Task: For heading Arial with bold.  font size for heading22,  'Change the font style of data to'Arial Narrow.  and font size to 14,  Change the alignment of both headline & data to Align middle.  In the sheet  Budget Spreadsheet Sheet Template Workbook
Action: Mouse moved to (31, 82)
Screenshot: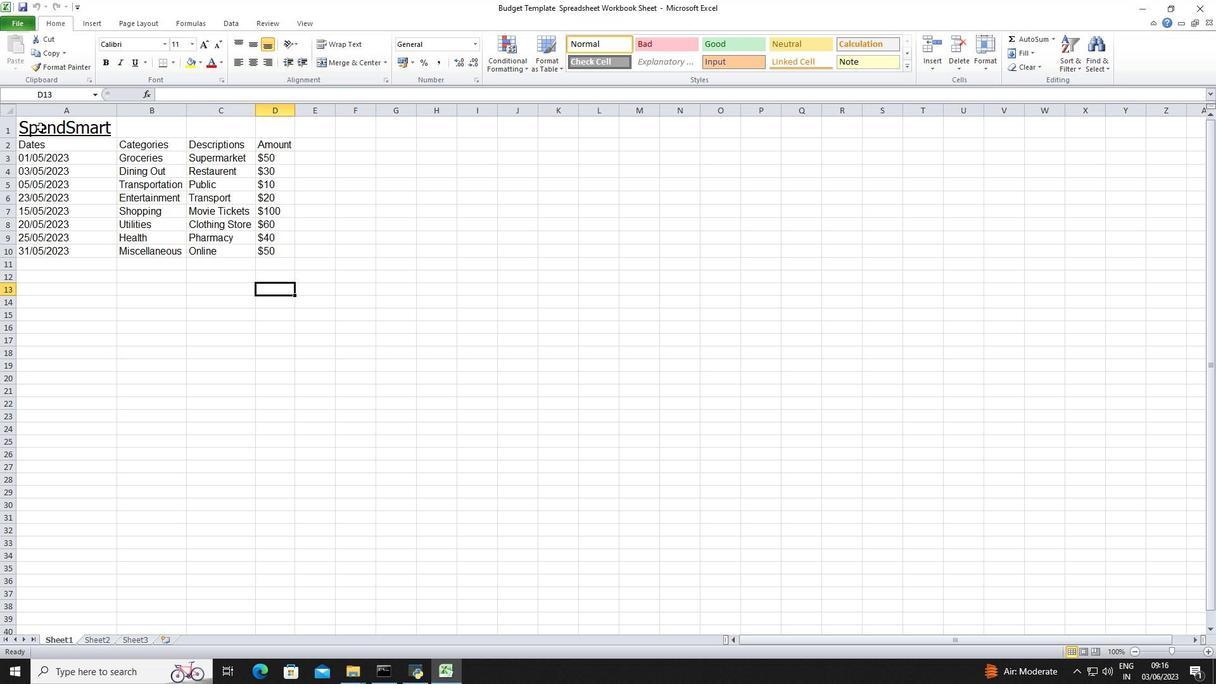 
Action: Mouse pressed left at (31, 82)
Screenshot: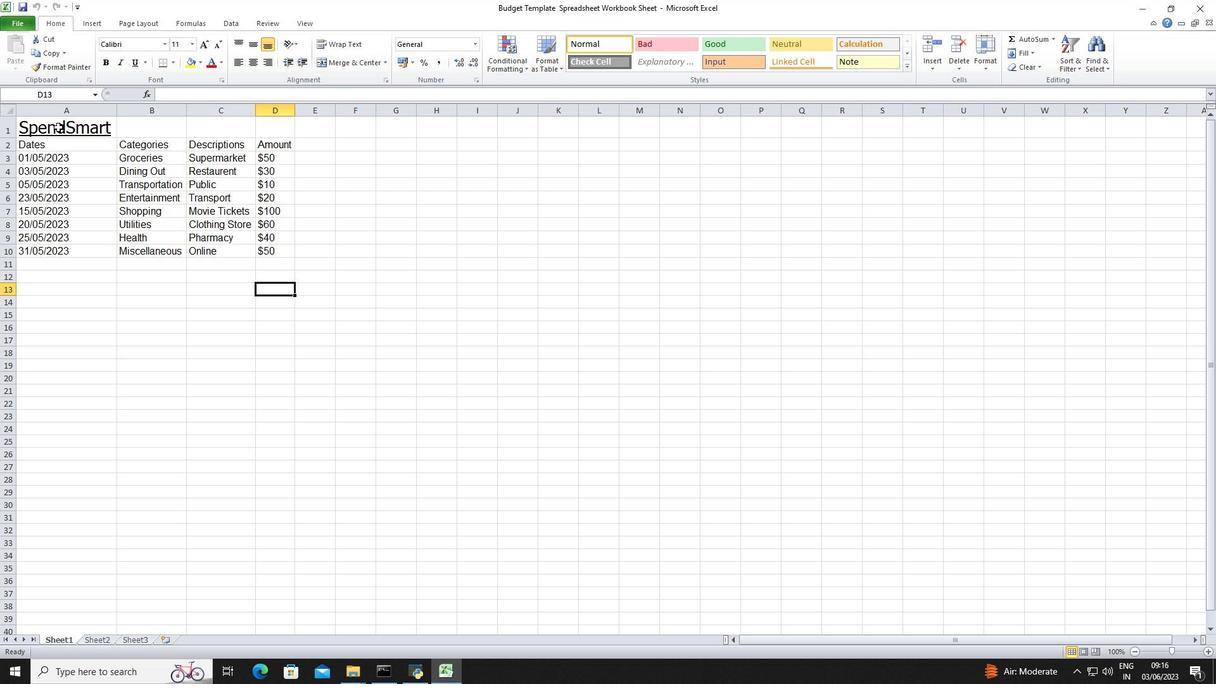 
Action: Mouse moved to (93, 82)
Screenshot: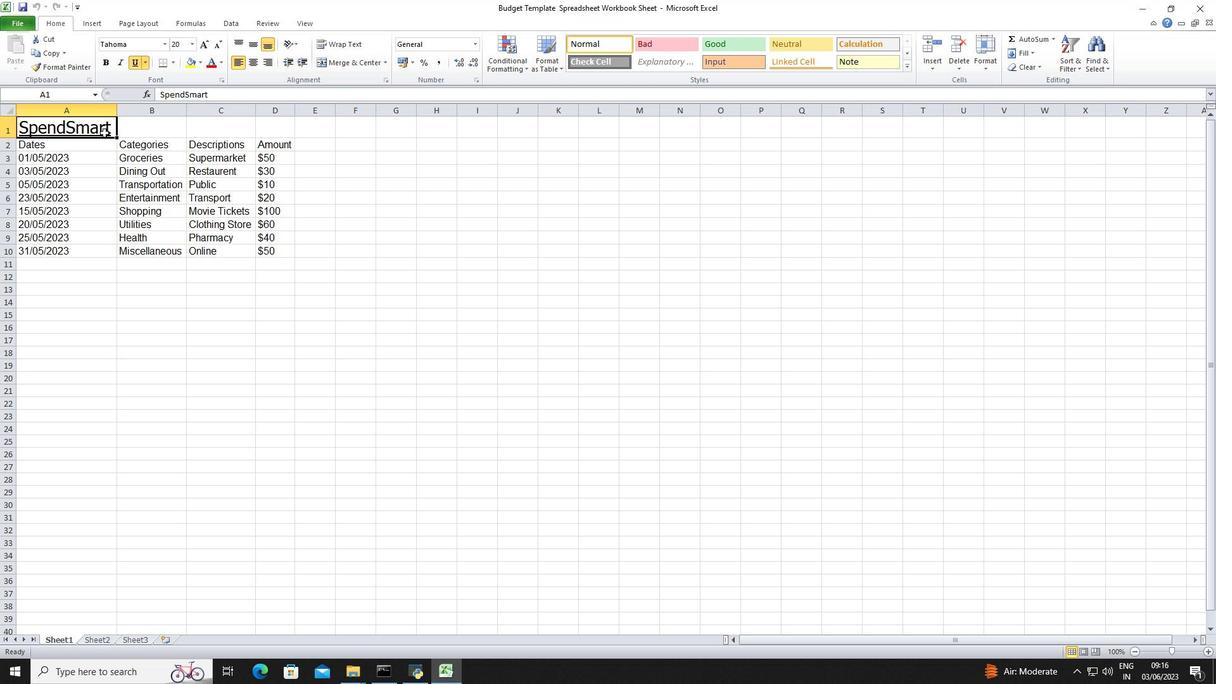 
Action: Mouse pressed left at (93, 82)
Screenshot: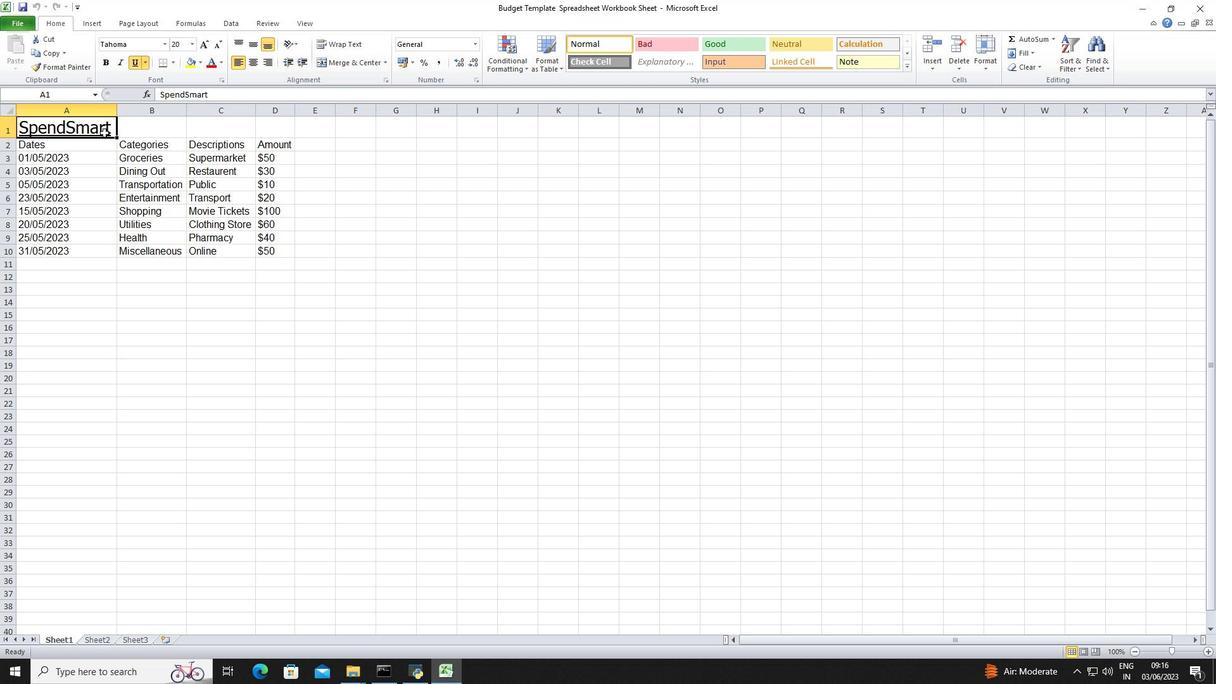 
Action: Mouse moved to (136, 80)
Screenshot: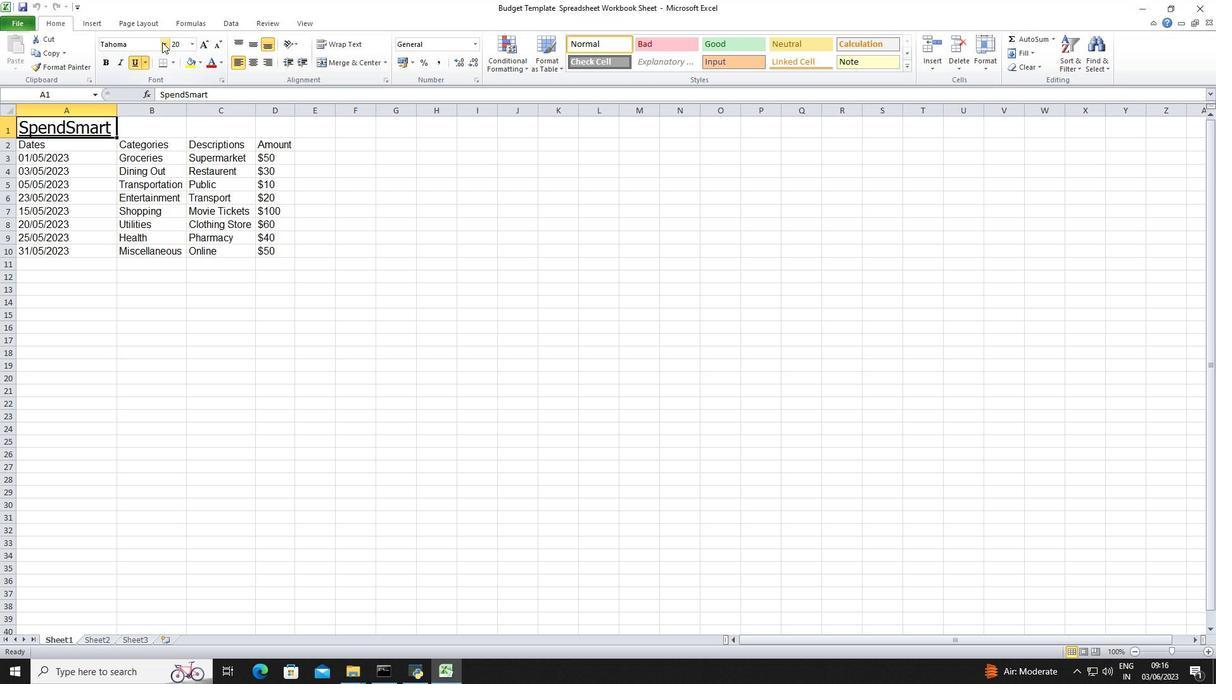 
Action: Mouse pressed left at (136, 80)
Screenshot: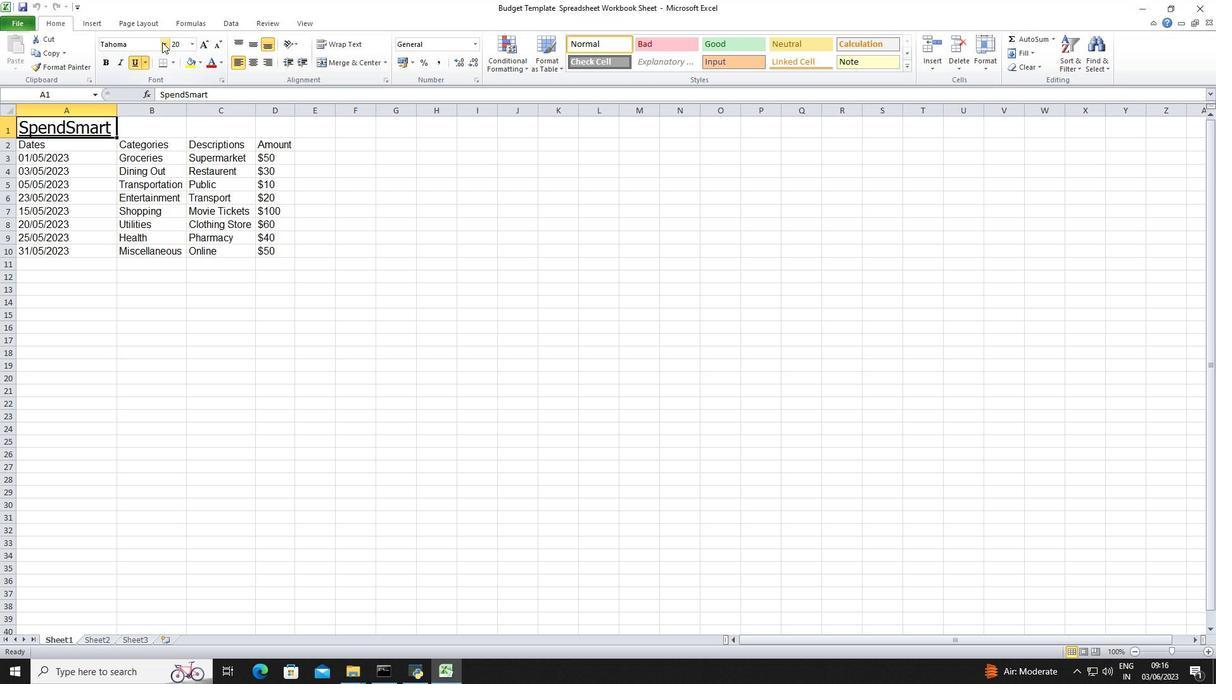 
Action: Mouse moved to (121, 80)
Screenshot: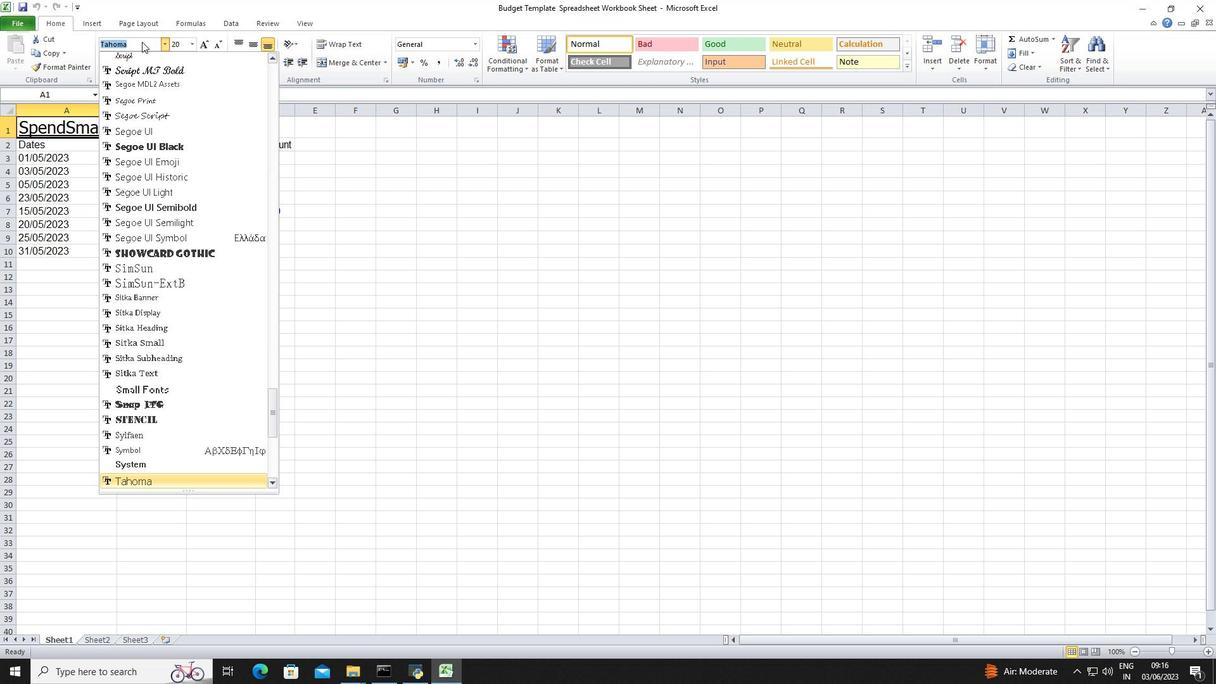 
Action: Key pressed <Key.shift>At<Key.backspace>rial<Key.enter>
Screenshot: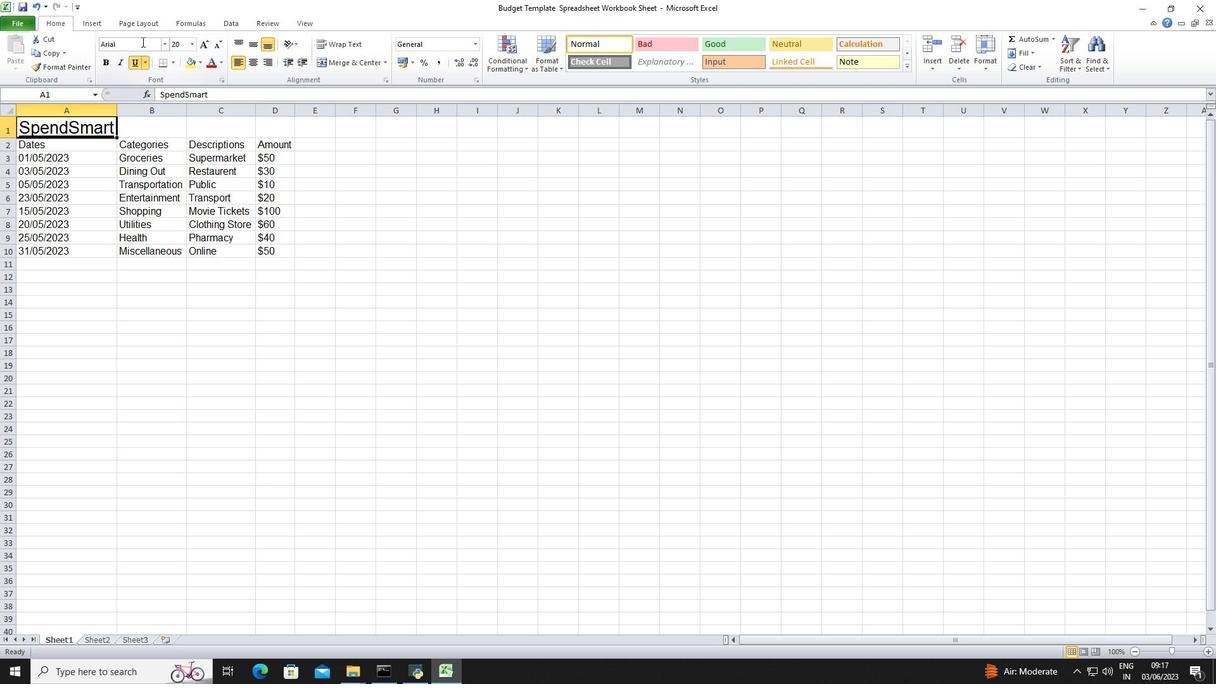 
Action: Mouse moved to (95, 81)
Screenshot: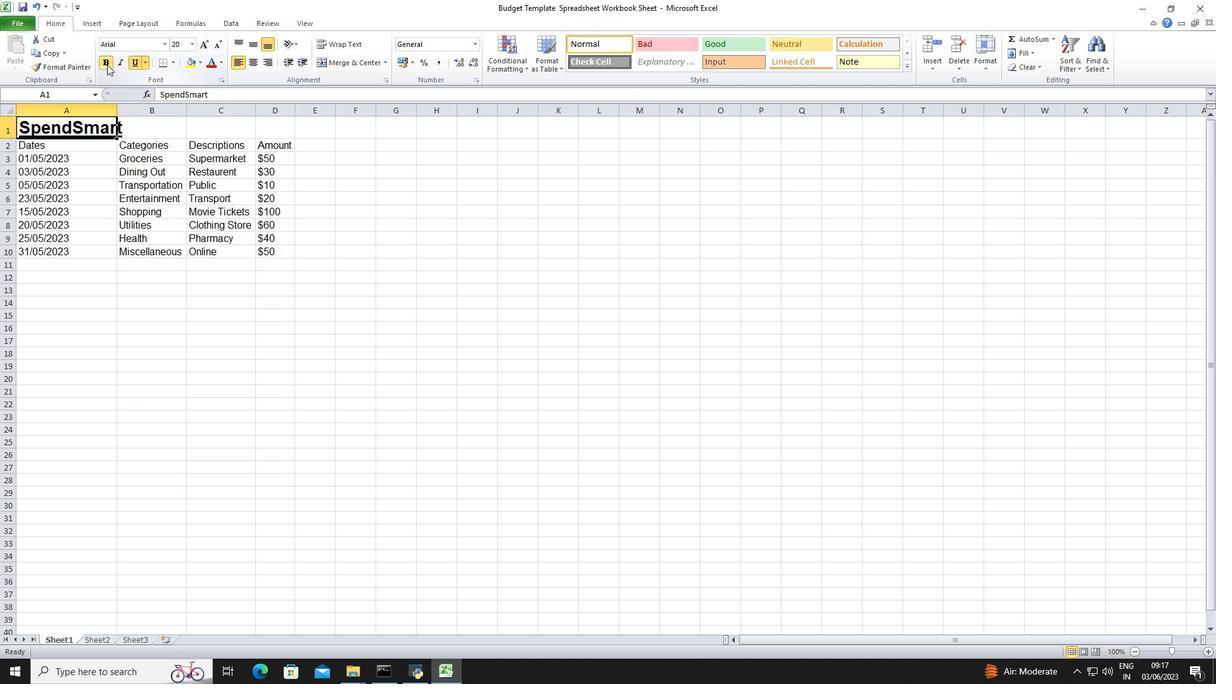 
Action: Mouse pressed left at (95, 81)
Screenshot: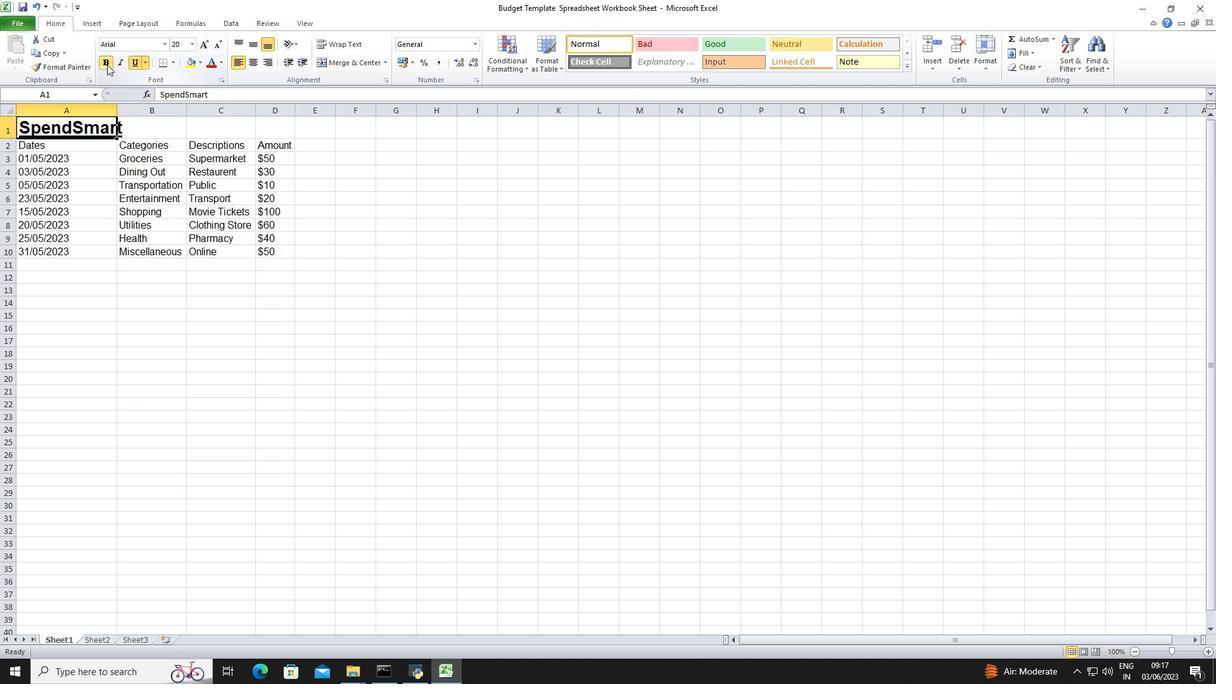 
Action: Mouse moved to (157, 80)
Screenshot: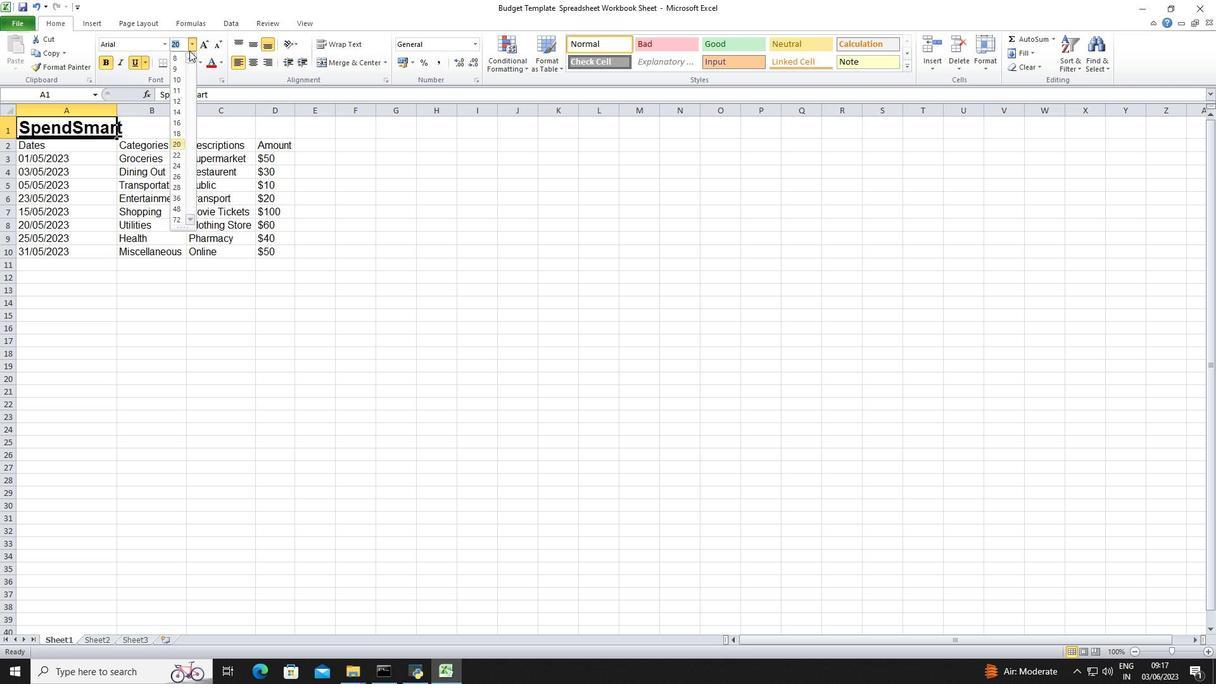 
Action: Mouse pressed left at (157, 80)
Screenshot: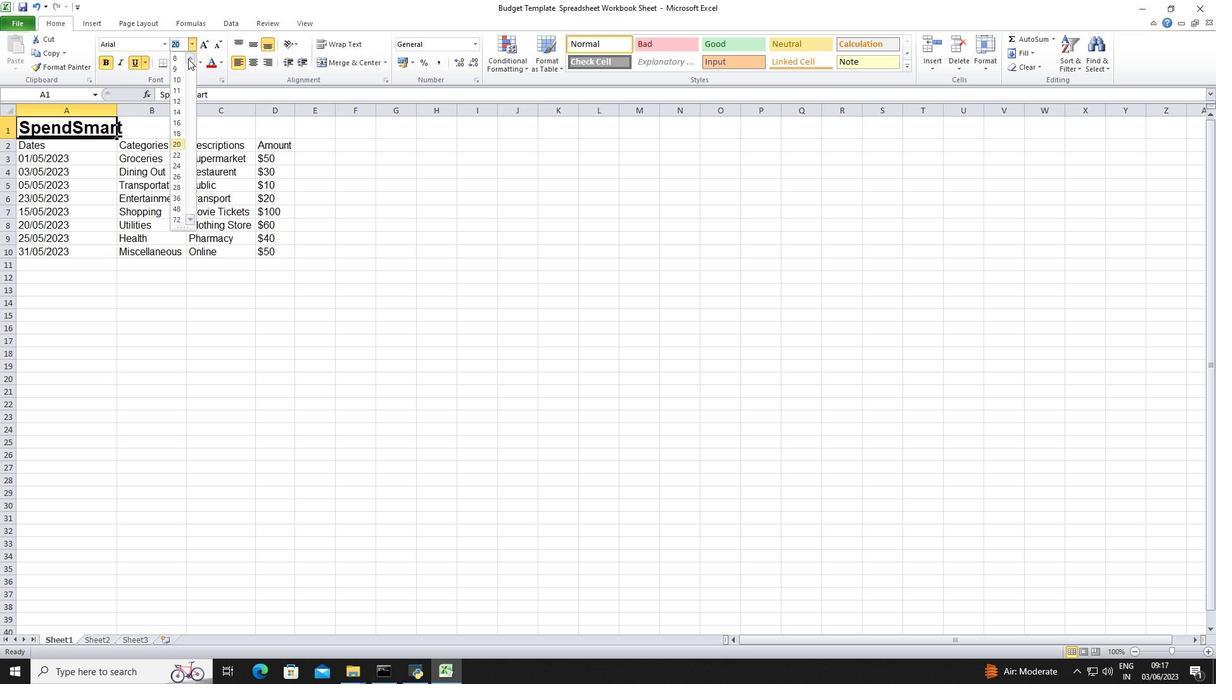 
Action: Mouse moved to (148, 83)
Screenshot: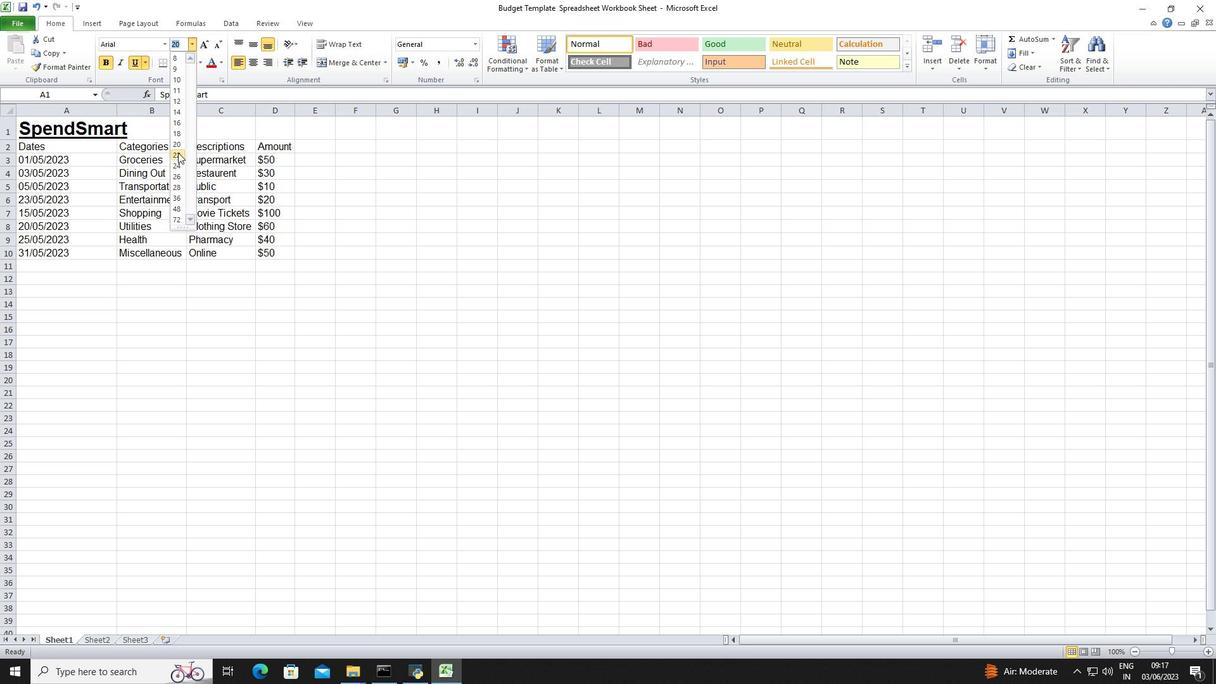 
Action: Mouse pressed left at (148, 83)
Screenshot: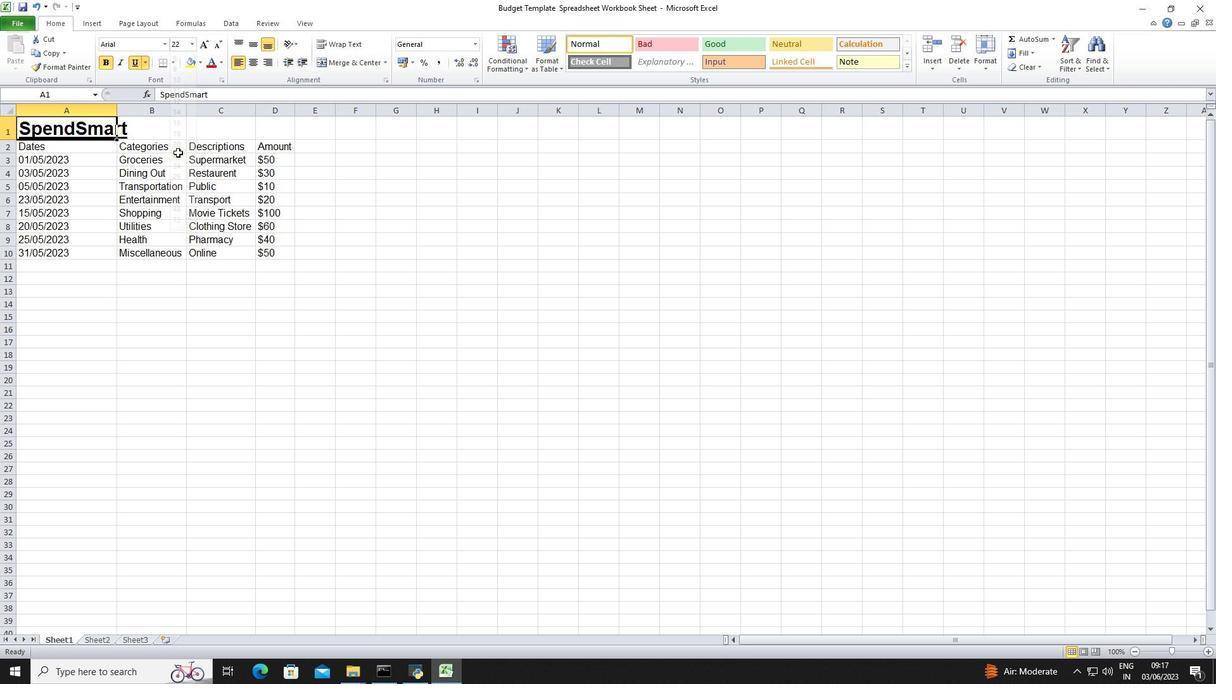 
Action: Mouse moved to (65, 83)
Screenshot: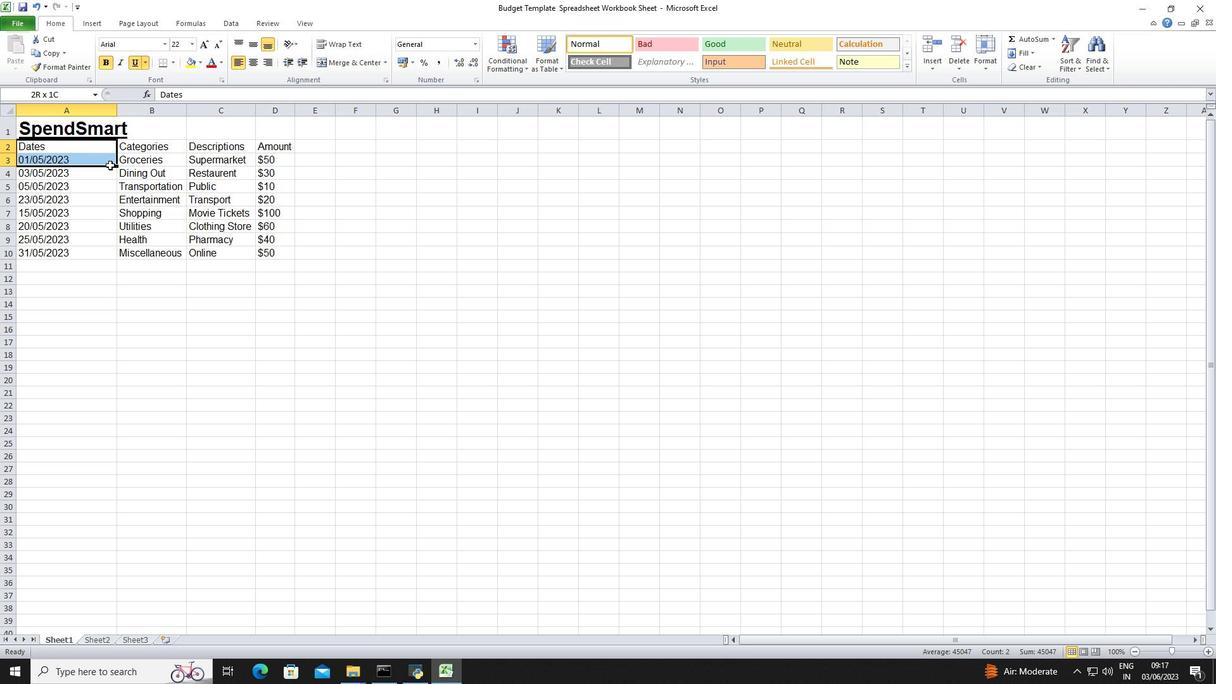 
Action: Mouse pressed left at (65, 83)
Screenshot: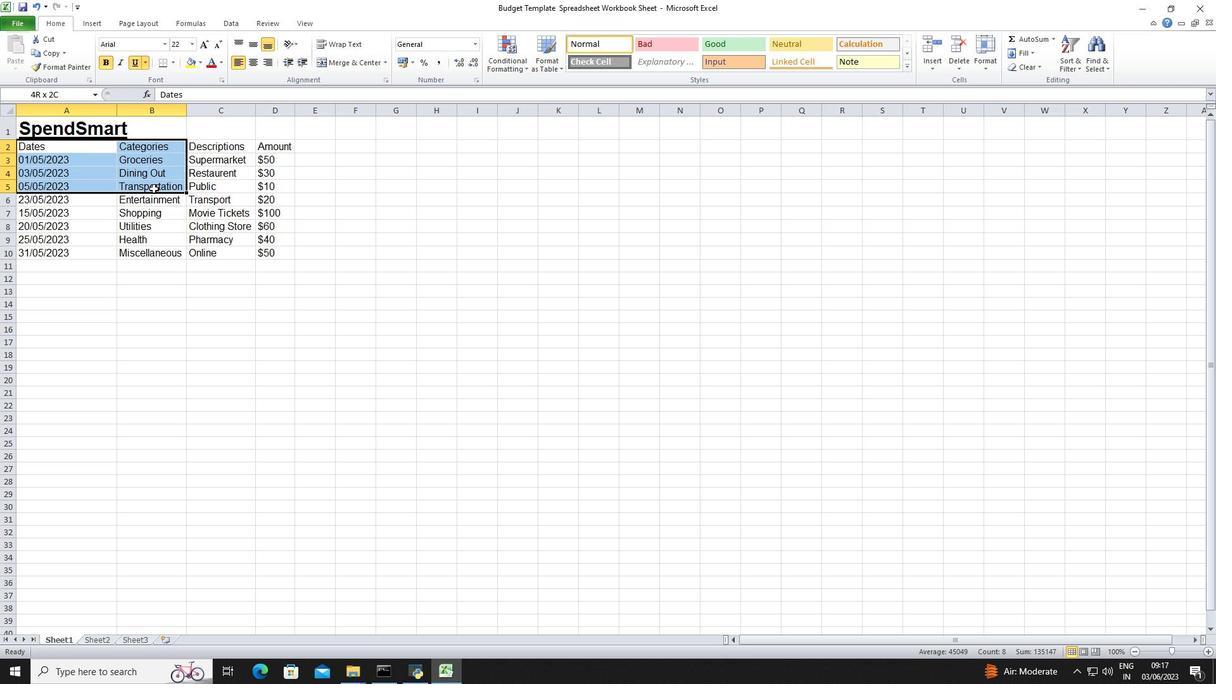 
Action: Mouse moved to (112, 80)
Screenshot: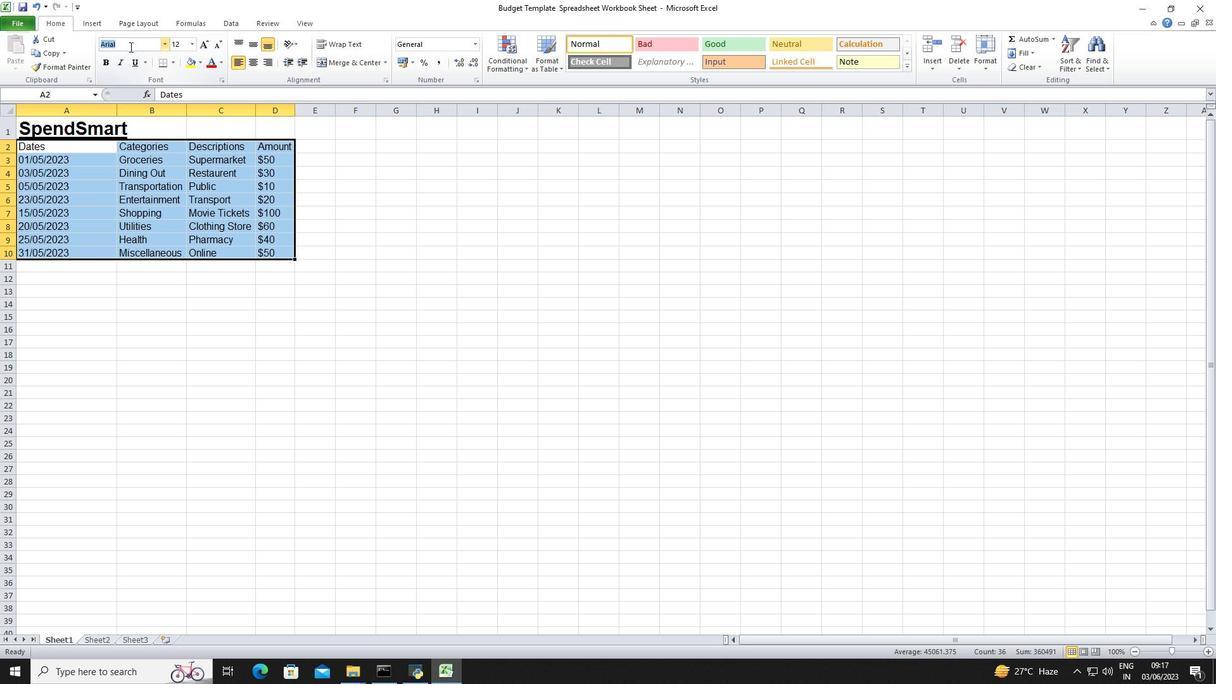 
Action: Mouse pressed left at (112, 80)
Screenshot: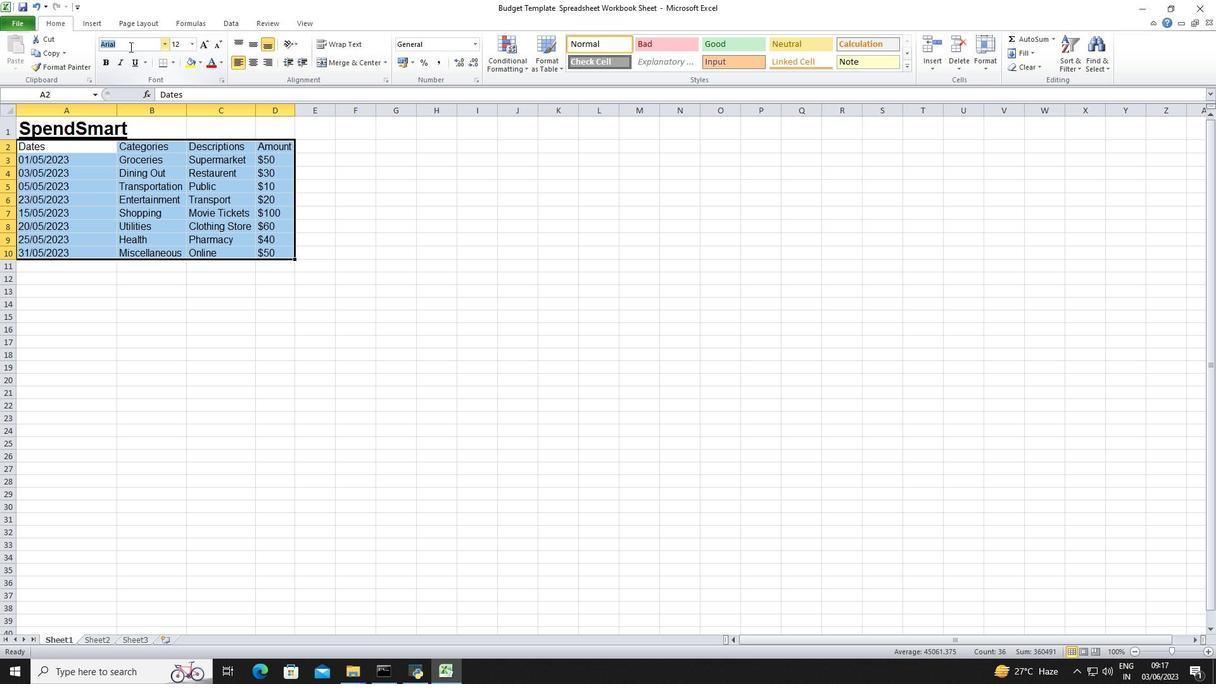 
Action: Key pressed <Key.shift>Arial<Key.space><Key.shift><Key.shift><Key.shift>Narrow<Key.enter>
Screenshot: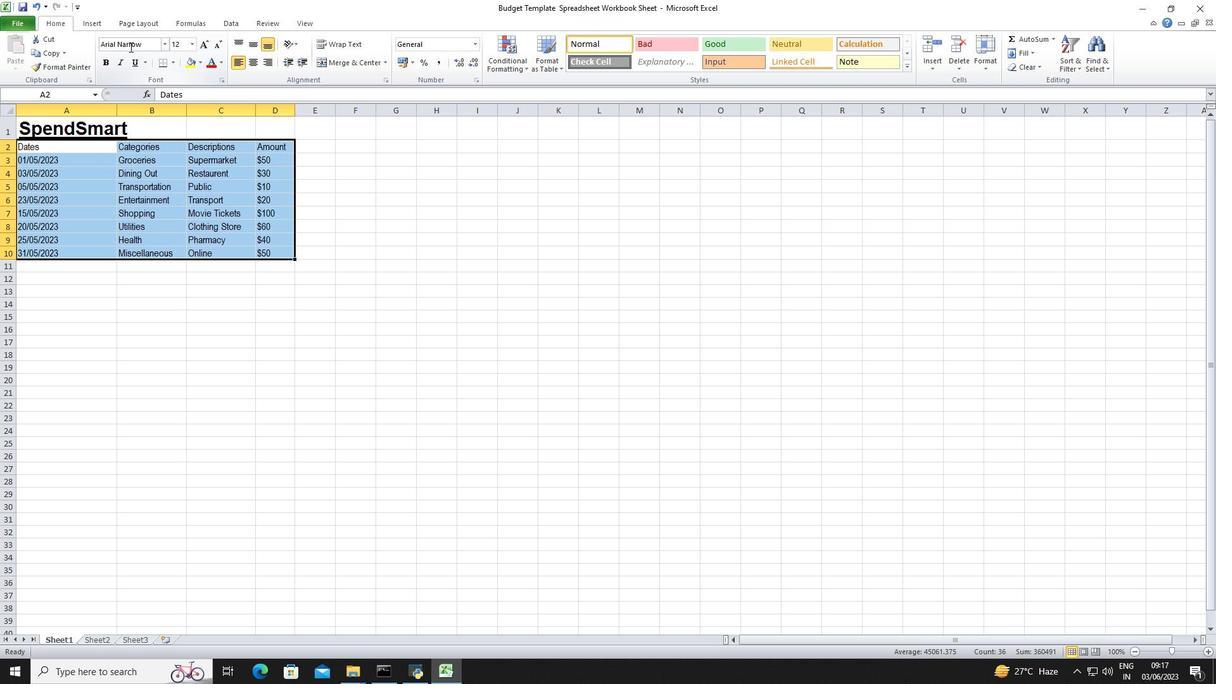 
Action: Mouse moved to (157, 80)
Screenshot: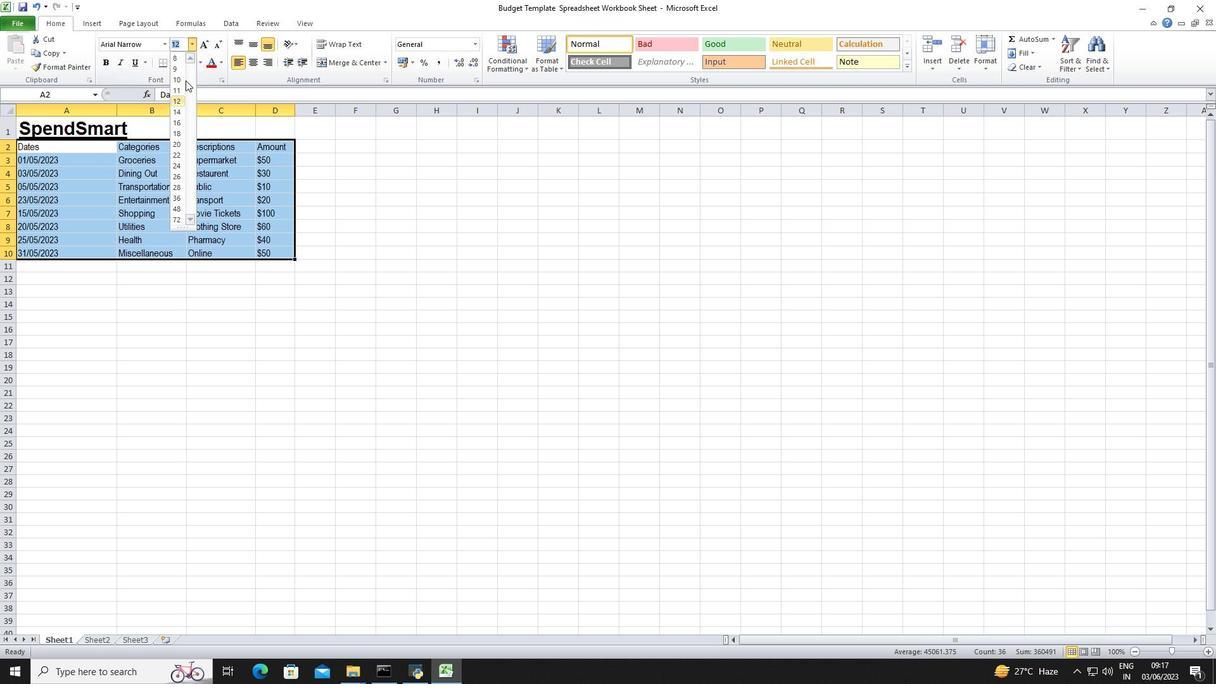 
Action: Mouse pressed left at (157, 80)
Screenshot: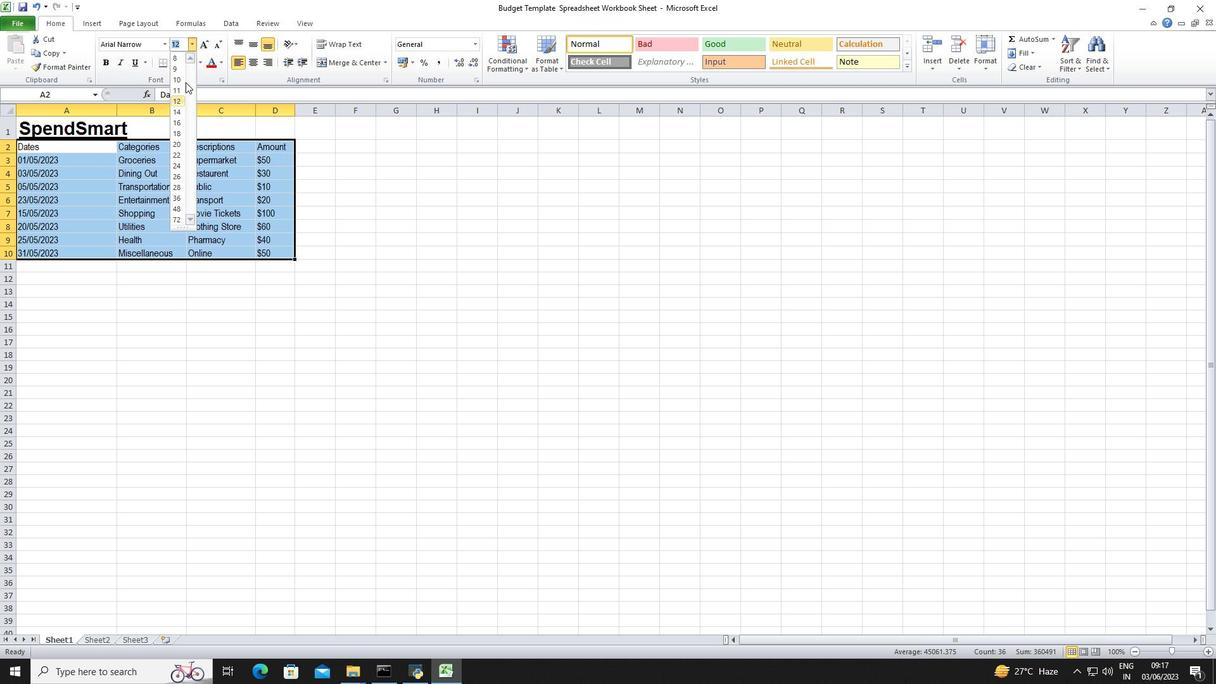 
Action: Mouse moved to (149, 82)
Screenshot: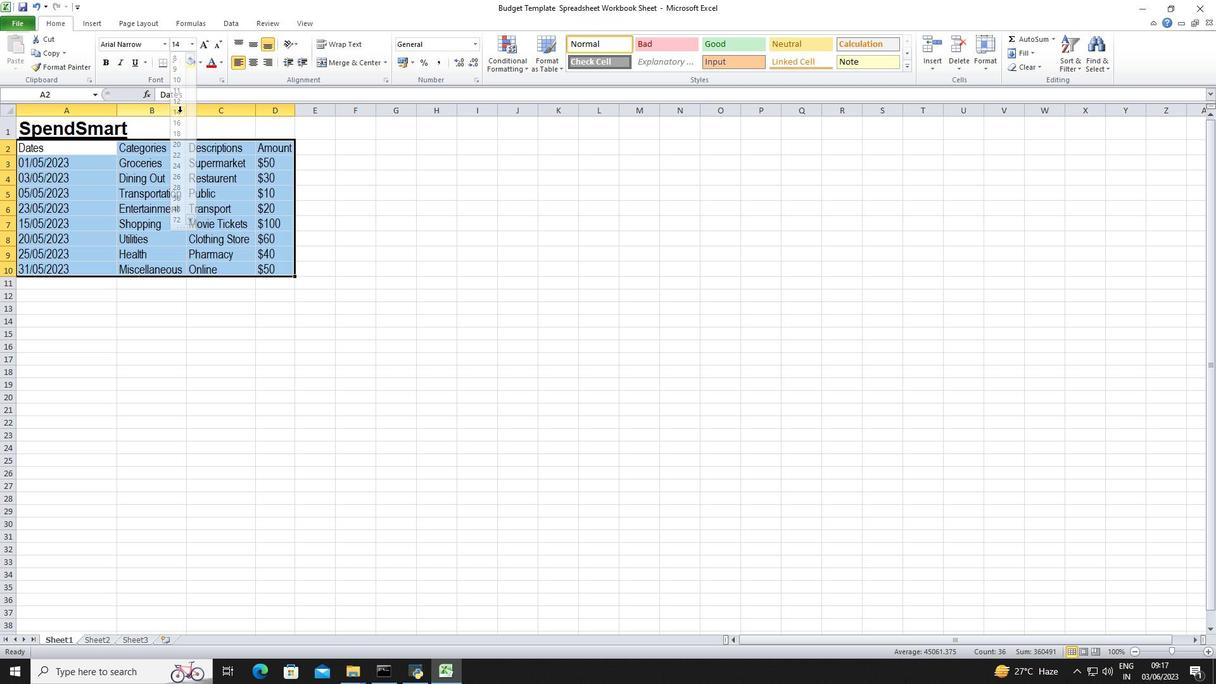 
Action: Mouse pressed left at (149, 82)
Screenshot: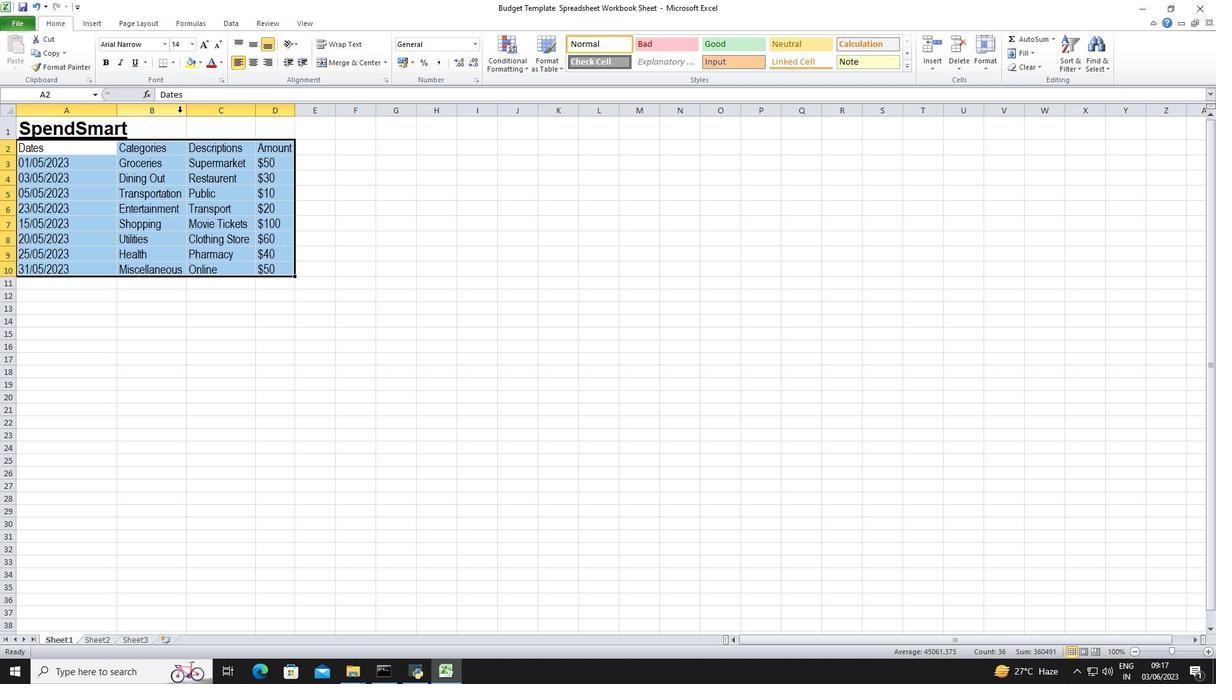 
Action: Mouse moved to (200, 81)
Screenshot: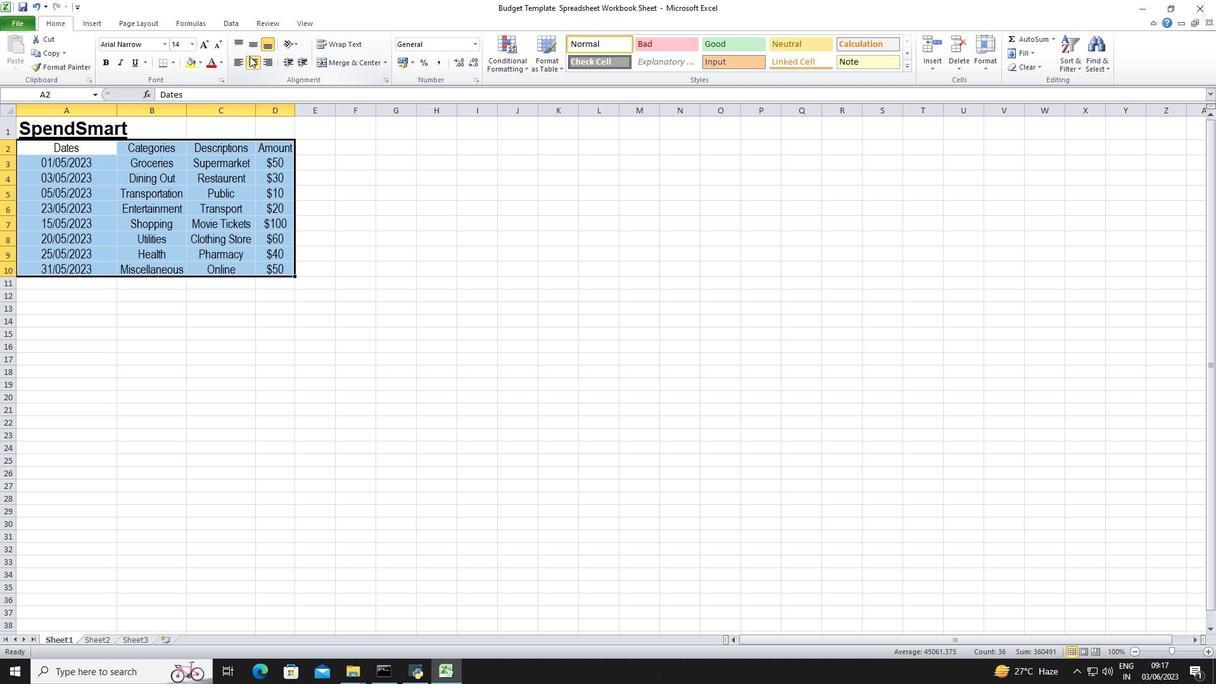 
Action: Mouse pressed left at (200, 81)
Screenshot: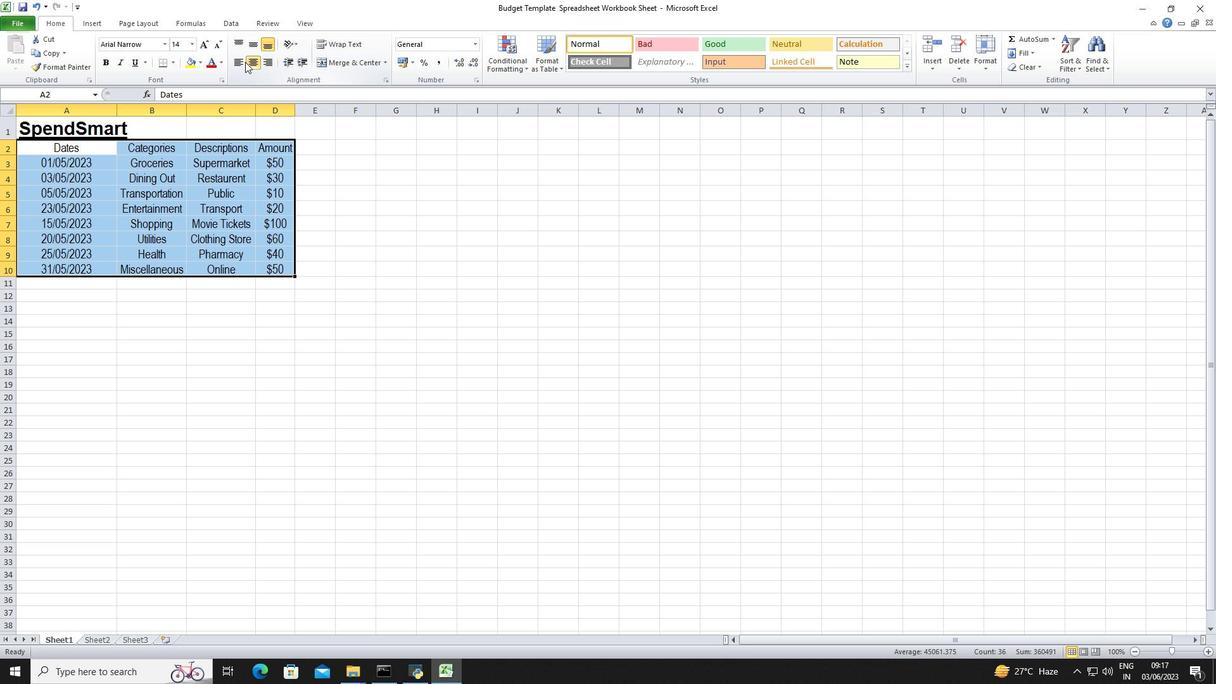 
Action: Mouse moved to (34, 82)
Screenshot: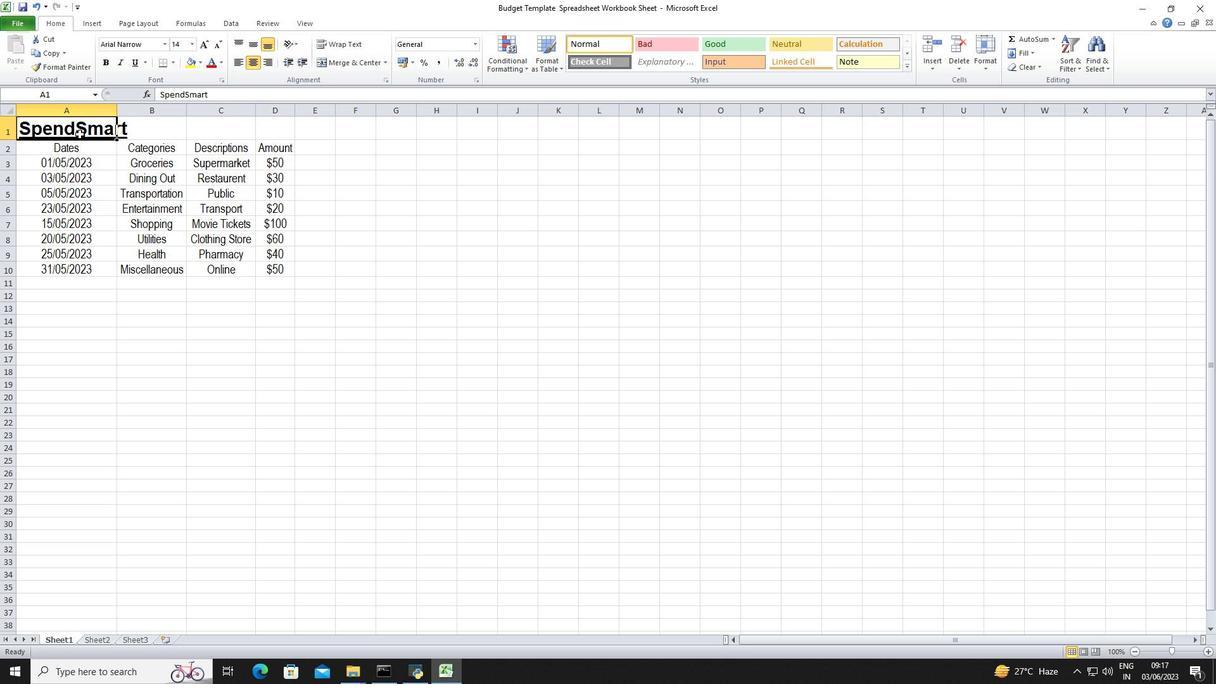 
Action: Mouse pressed left at (34, 82)
Screenshot: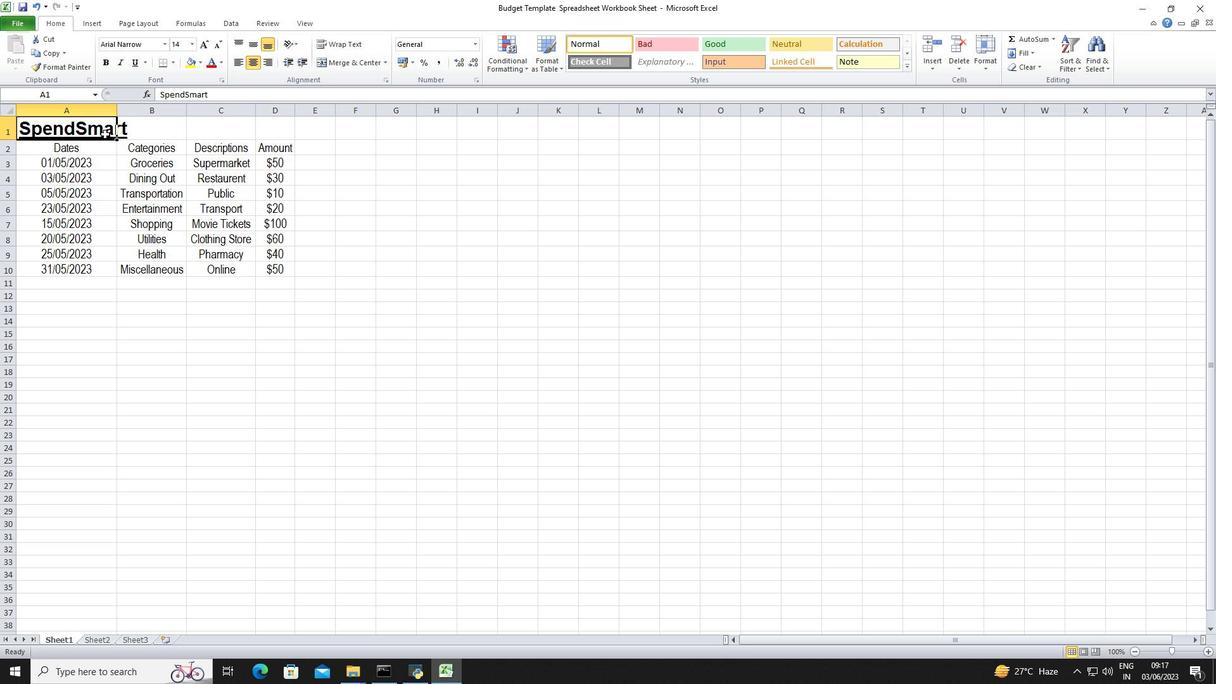 
Action: Mouse moved to (207, 81)
Screenshot: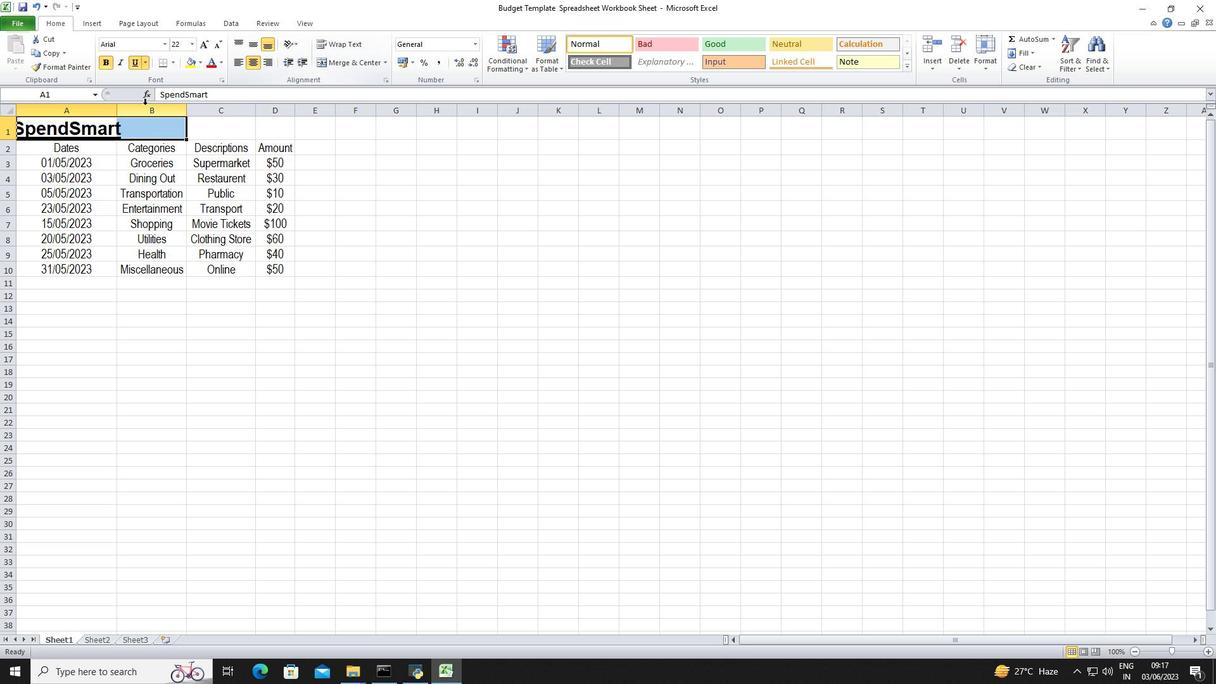 
Action: Mouse pressed left at (207, 81)
Screenshot: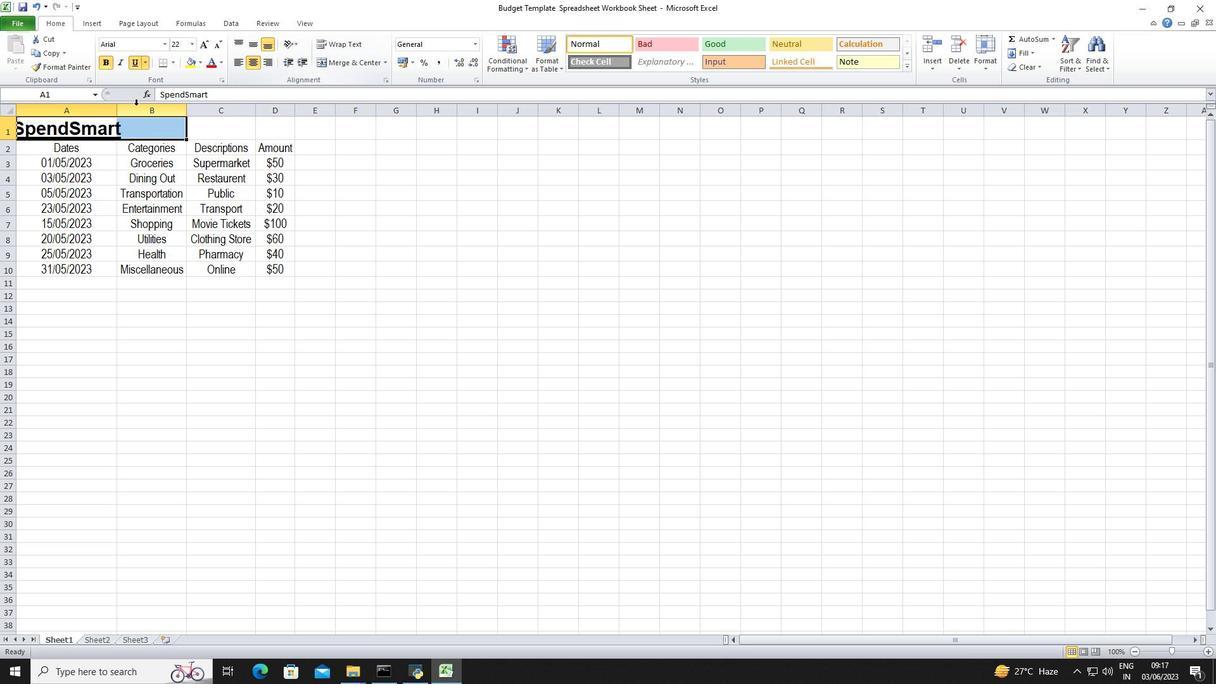 
Action: Mouse moved to (102, 82)
Screenshot: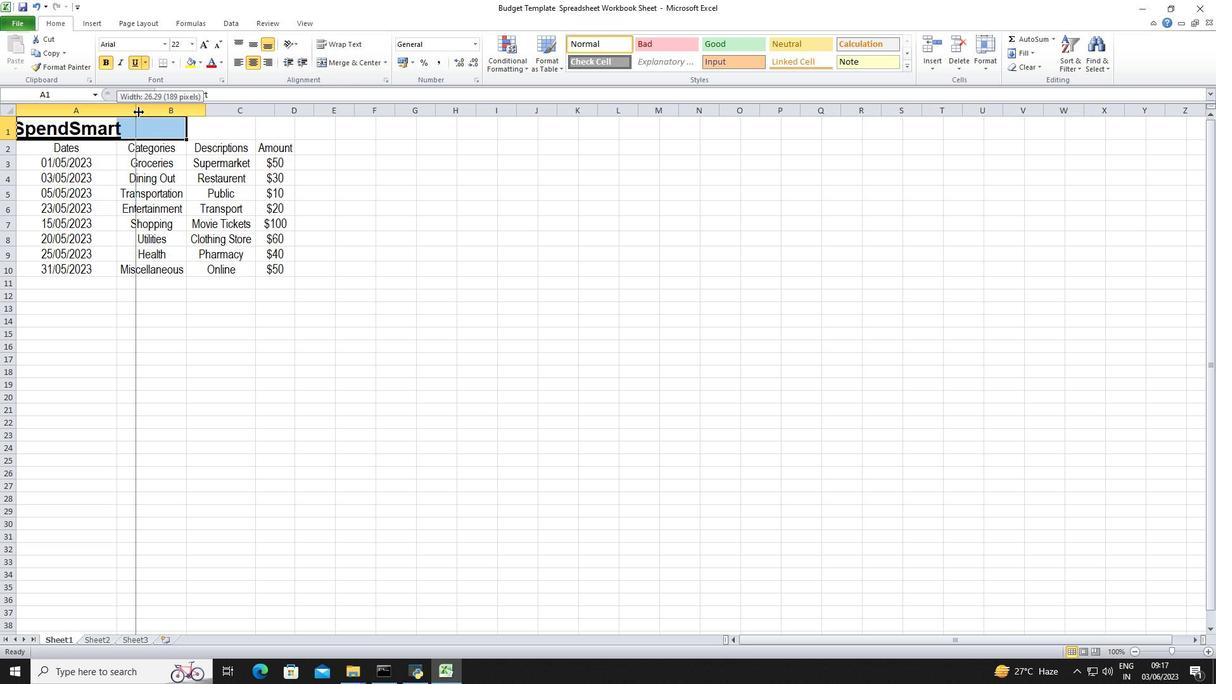 
Action: Mouse pressed left at (102, 82)
Screenshot: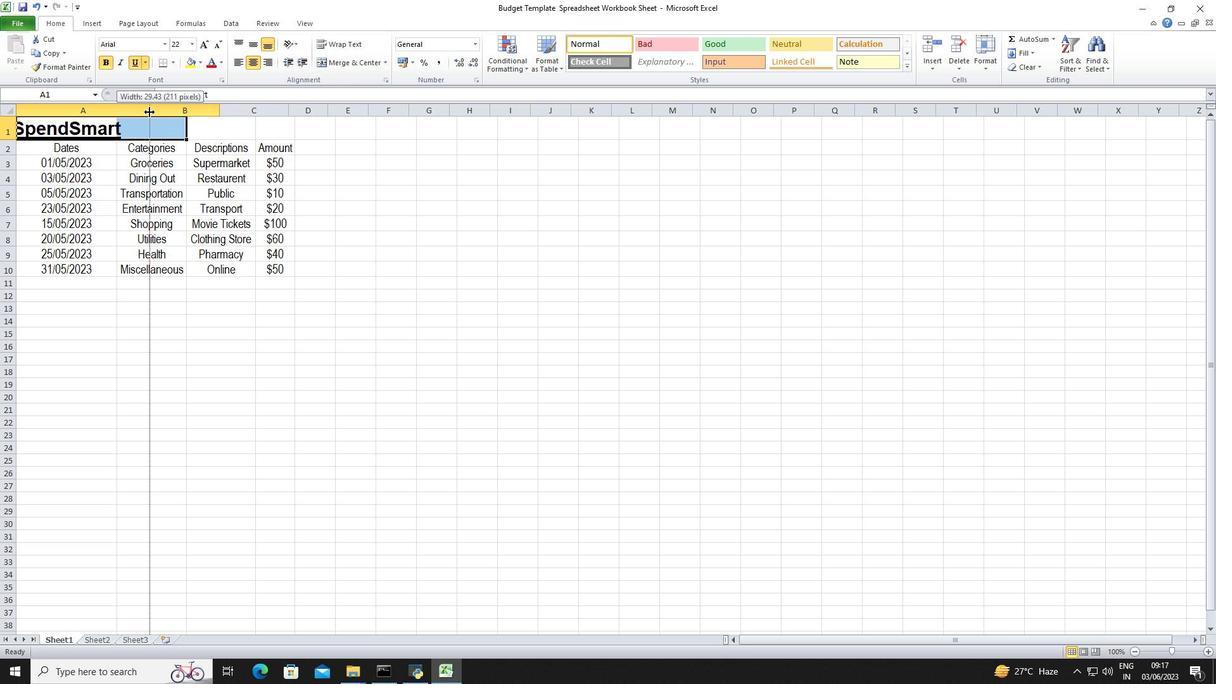
Action: Mouse moved to (308, 86)
Screenshot: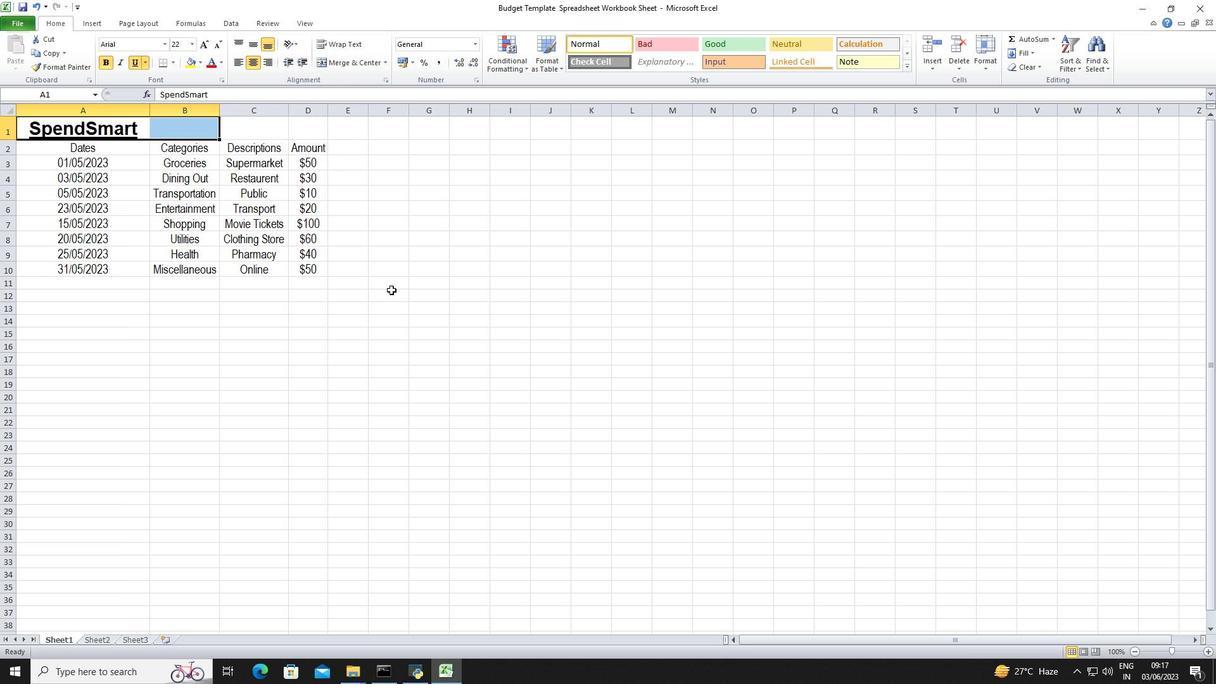 
